 Task: Add Aura Cacia Fresh Ginger Essential Oil to the cart.
Action: Mouse moved to (676, 240)
Screenshot: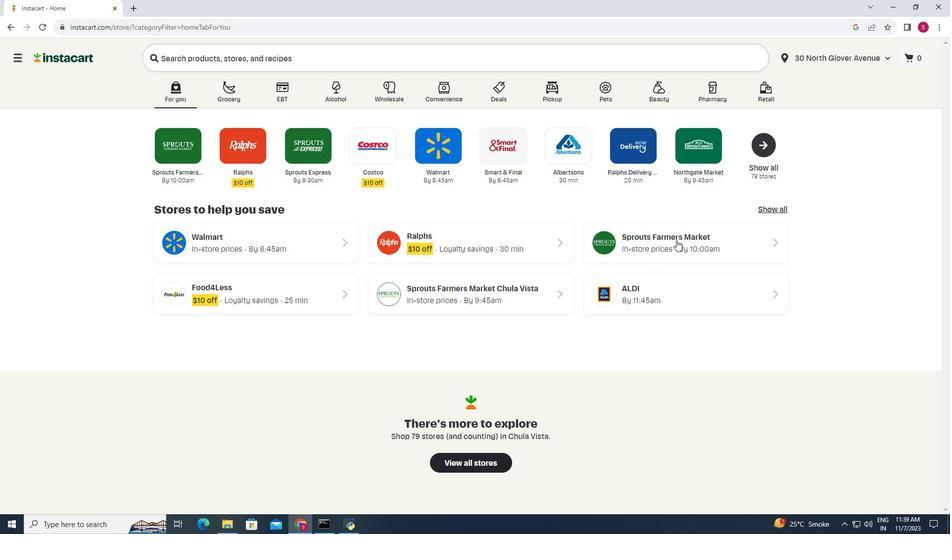 
Action: Mouse pressed left at (676, 240)
Screenshot: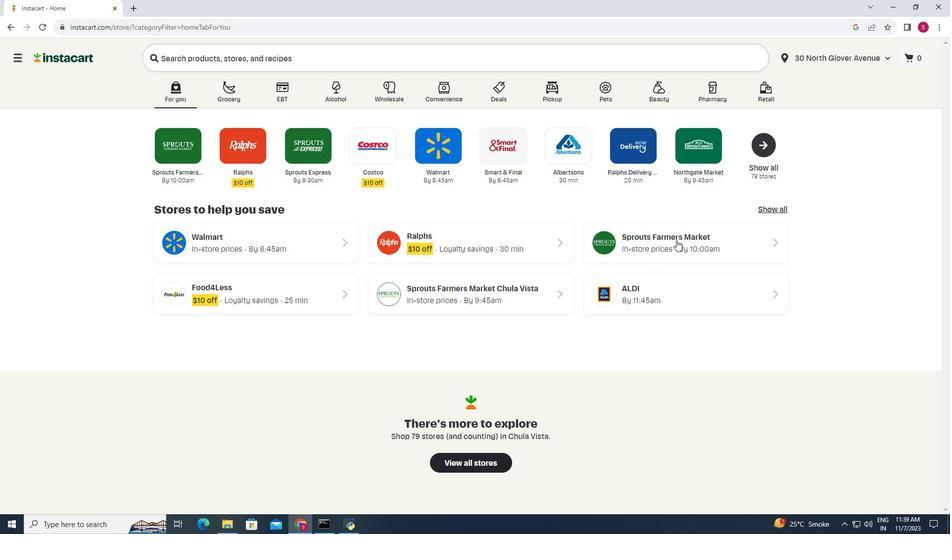 
Action: Mouse moved to (78, 300)
Screenshot: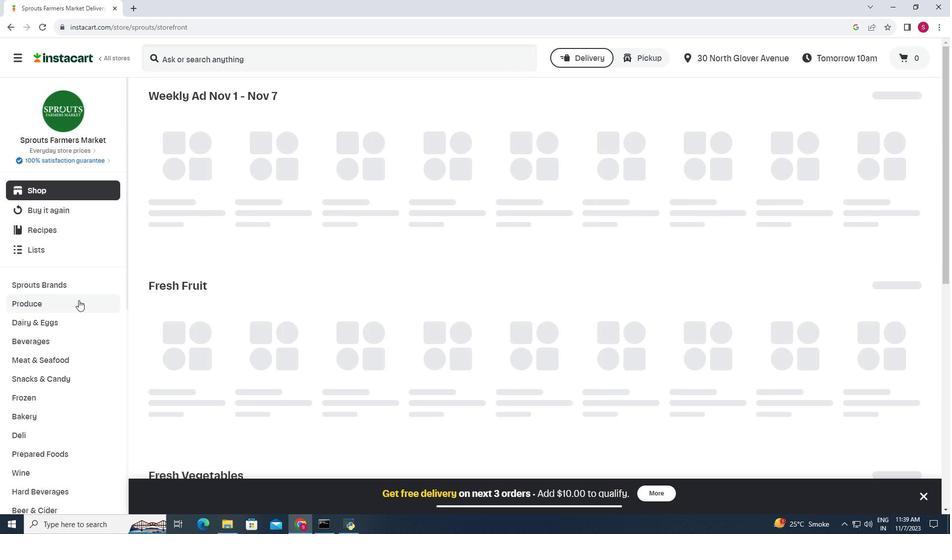 
Action: Mouse scrolled (78, 299) with delta (0, 0)
Screenshot: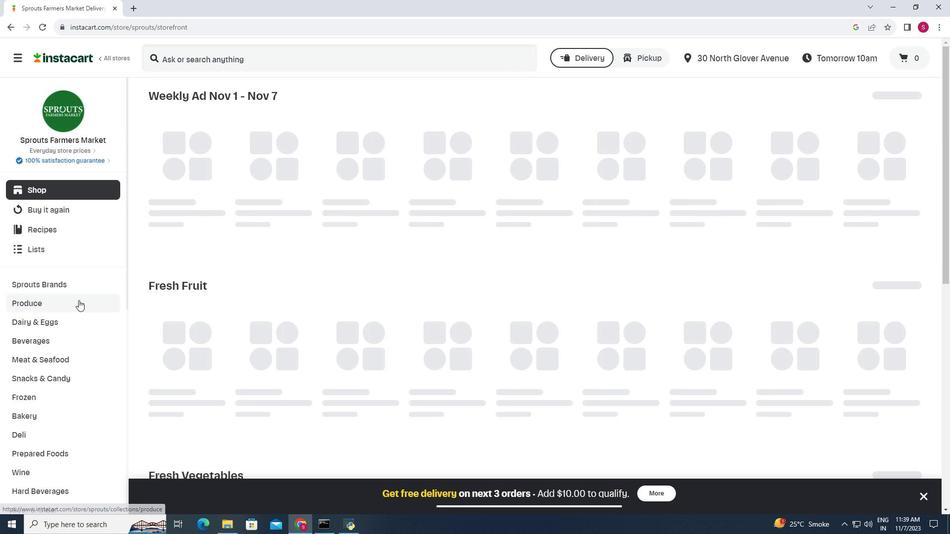 
Action: Mouse scrolled (78, 299) with delta (0, 0)
Screenshot: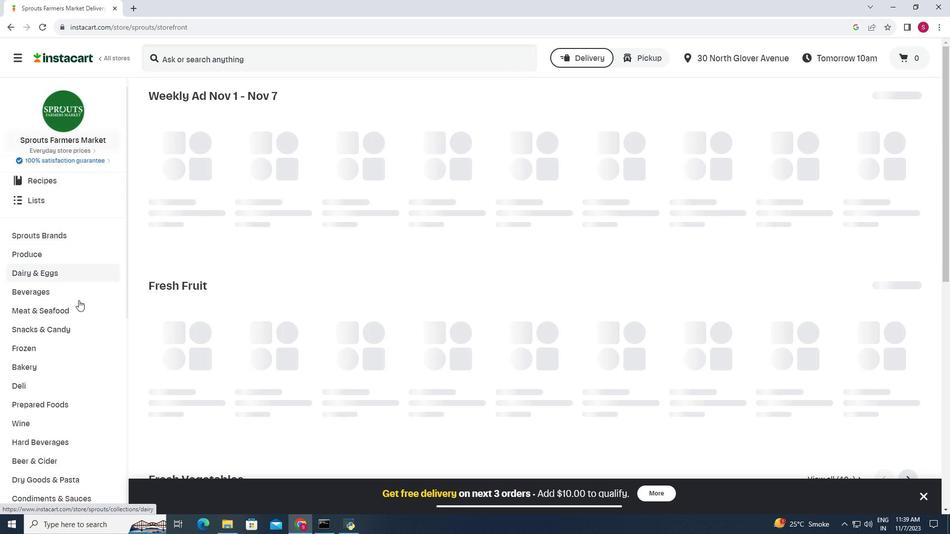 
Action: Mouse scrolled (78, 299) with delta (0, 0)
Screenshot: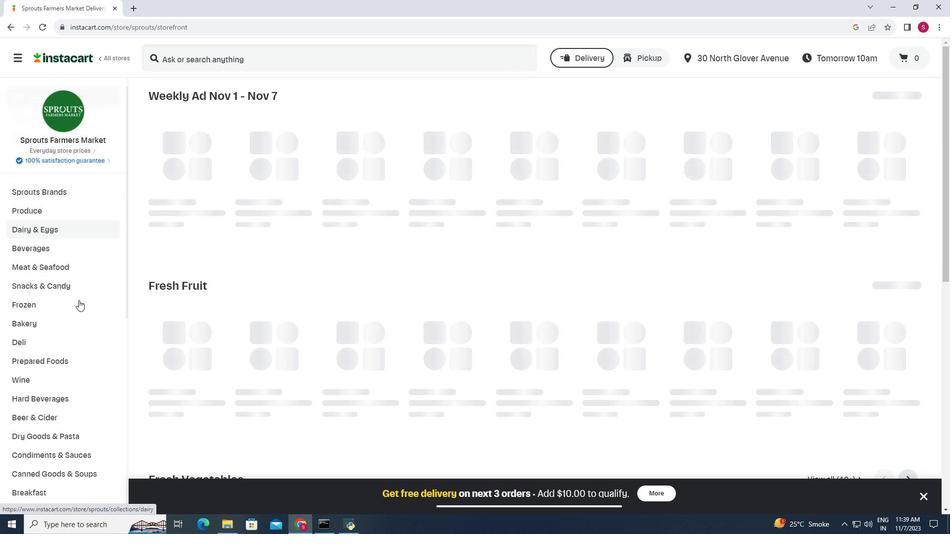 
Action: Mouse scrolled (78, 299) with delta (0, 0)
Screenshot: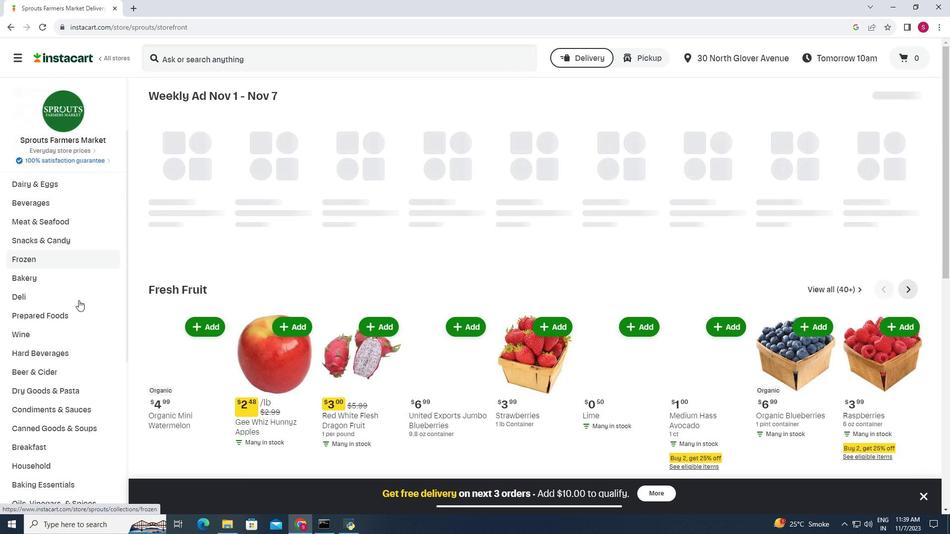 
Action: Mouse moved to (47, 406)
Screenshot: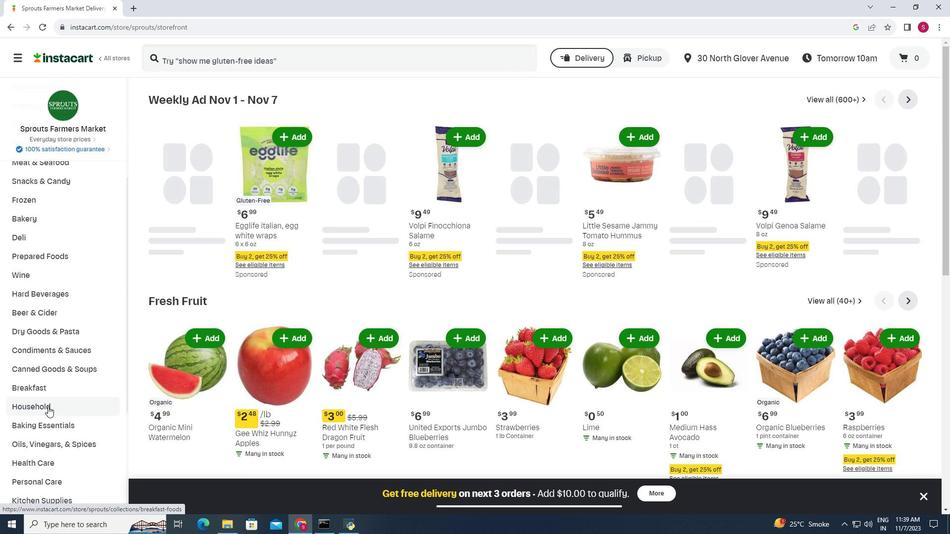
Action: Mouse pressed left at (47, 406)
Screenshot: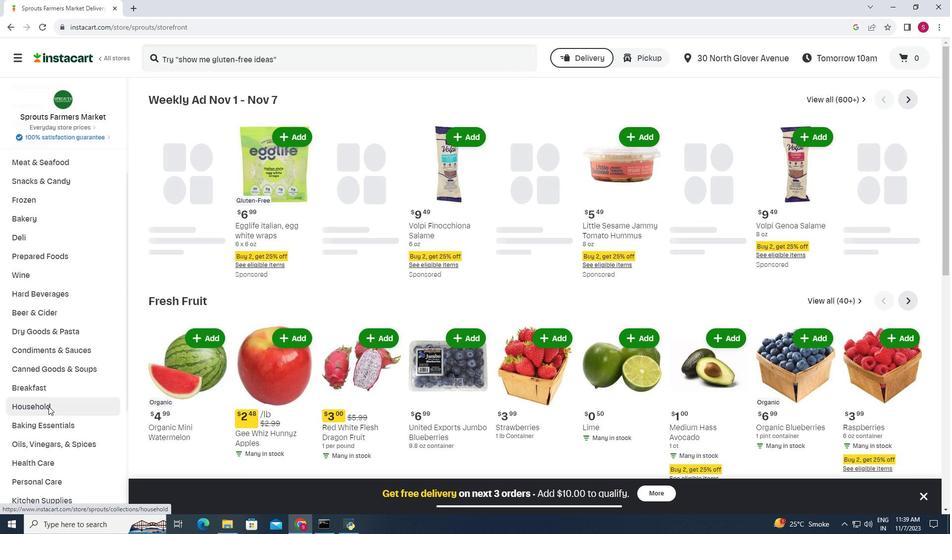 
Action: Mouse moved to (548, 123)
Screenshot: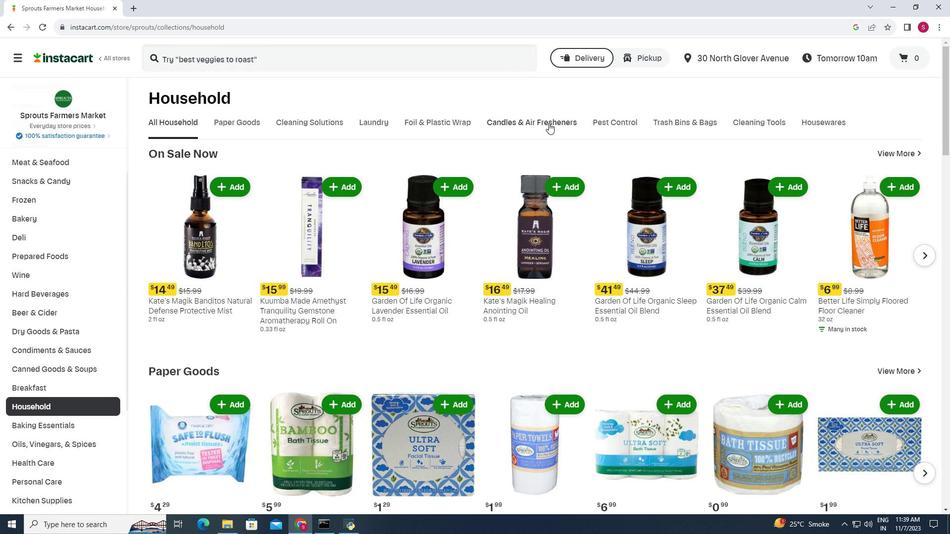 
Action: Mouse pressed left at (548, 123)
Screenshot: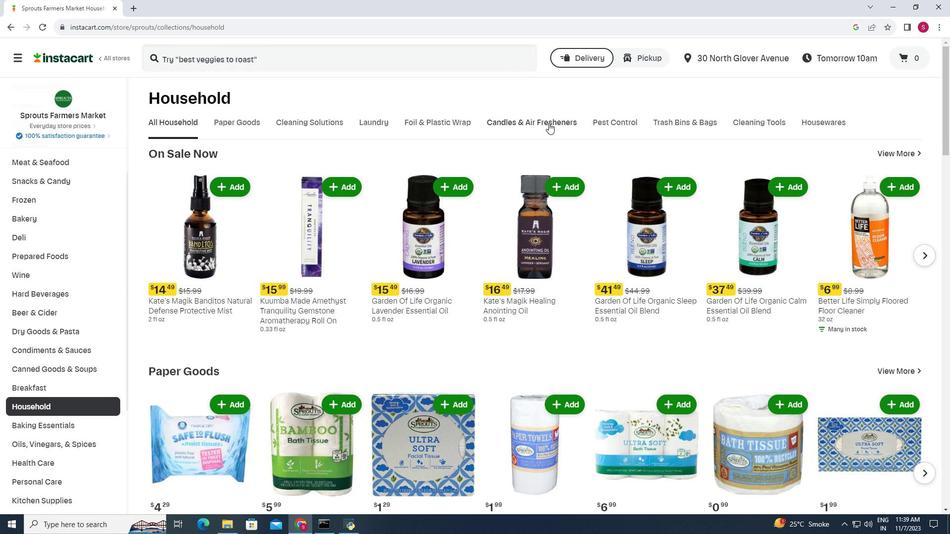 
Action: Mouse moved to (284, 52)
Screenshot: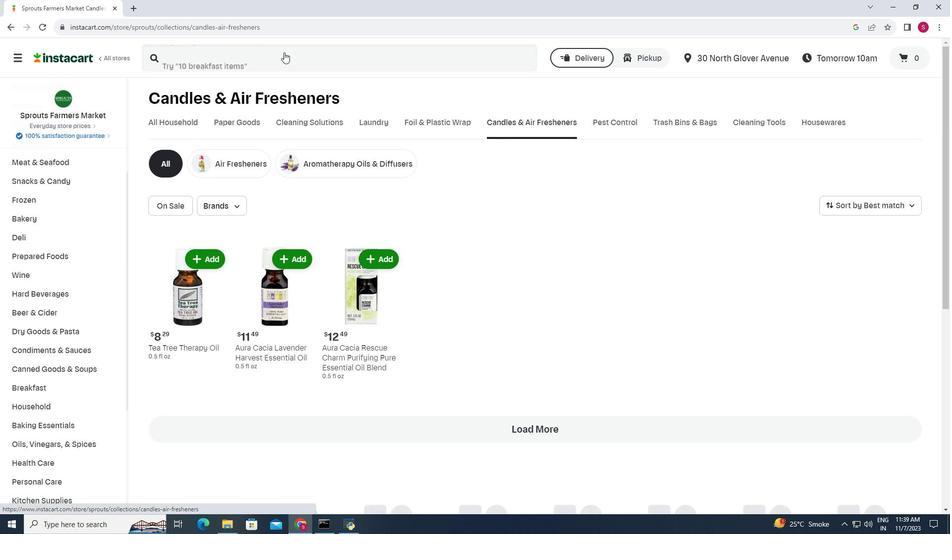 
Action: Mouse pressed left at (284, 52)
Screenshot: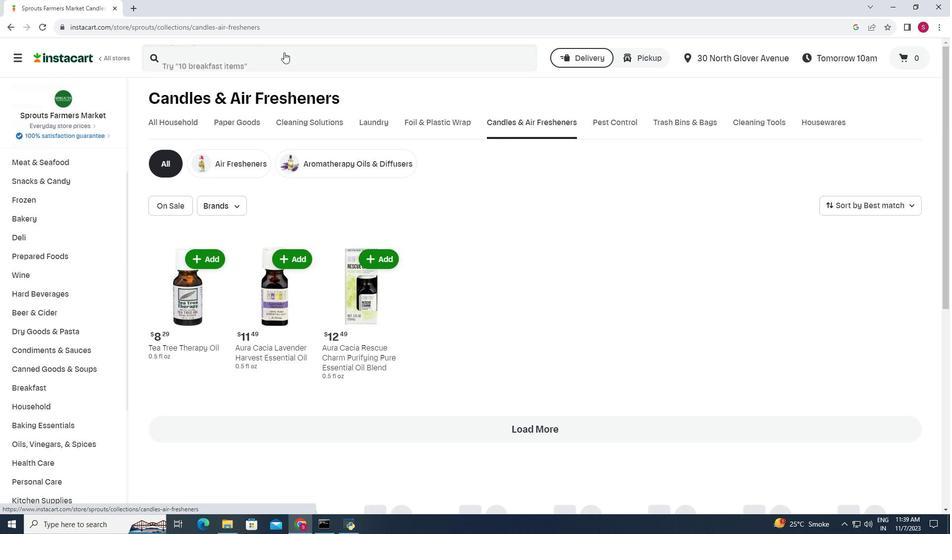 
Action: Mouse moved to (239, 47)
Screenshot: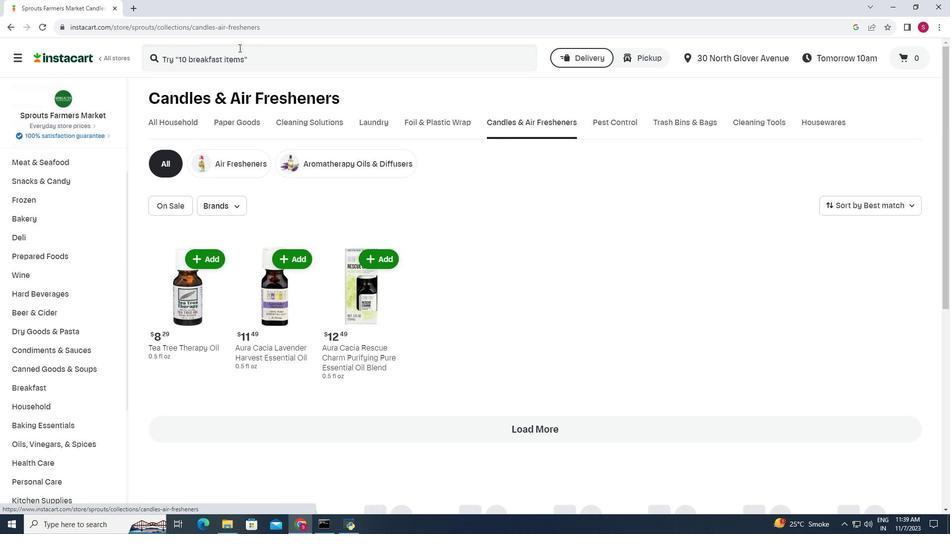 
Action: Mouse pressed left at (239, 47)
Screenshot: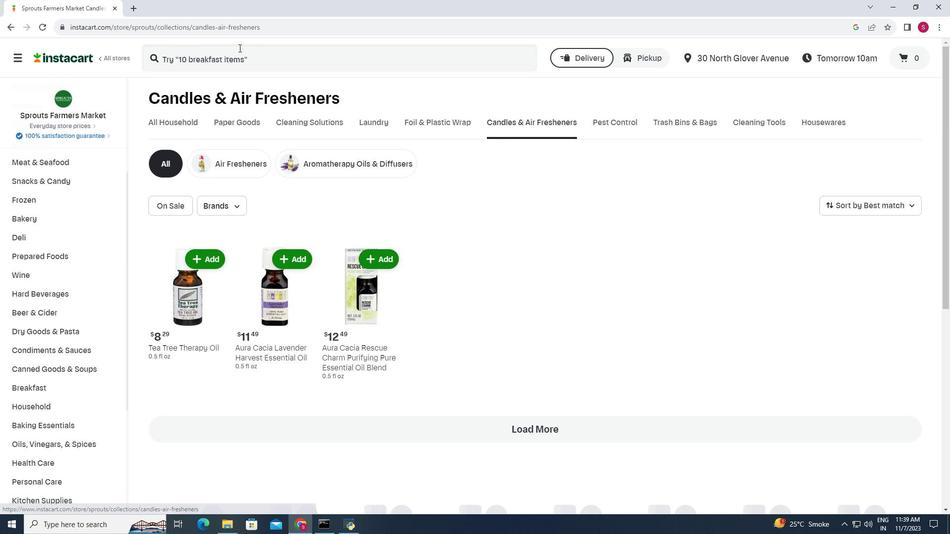 
Action: Mouse moved to (232, 53)
Screenshot: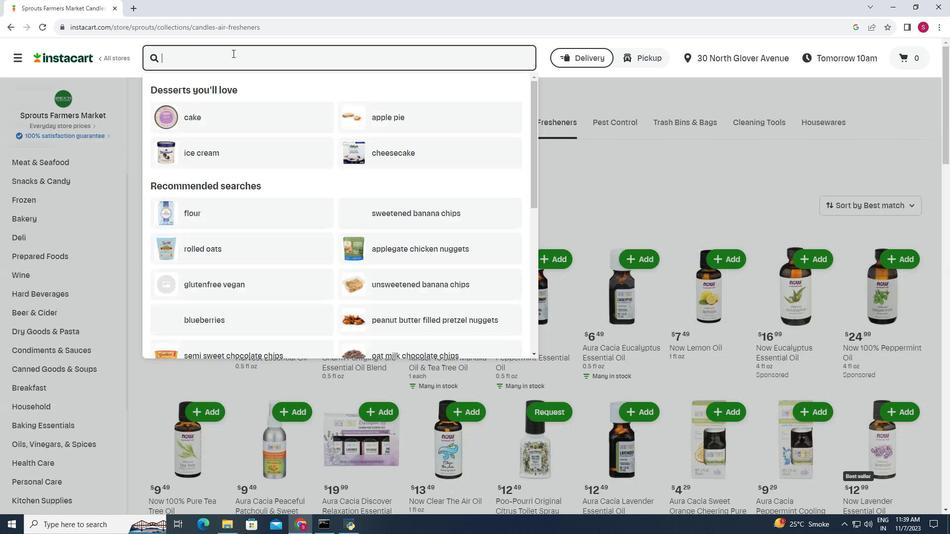 
Action: Mouse pressed left at (232, 53)
Screenshot: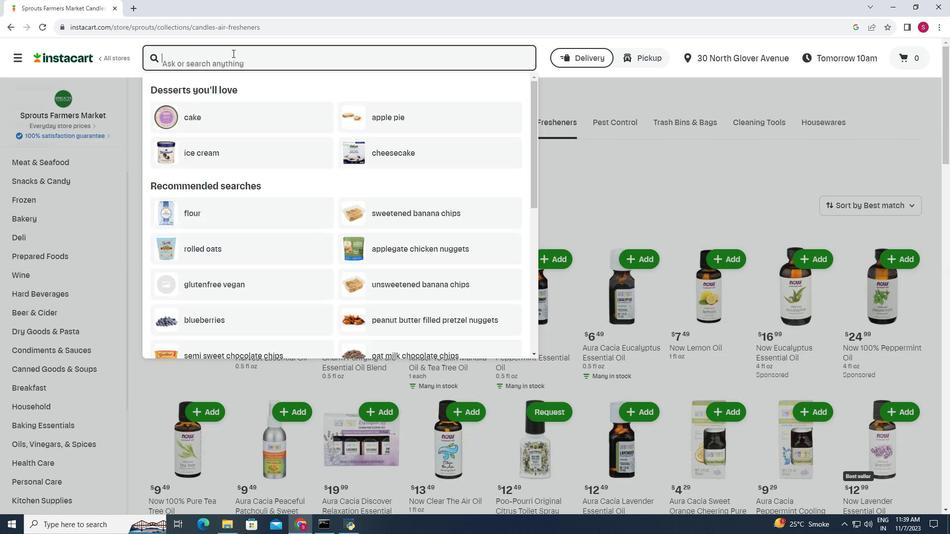 
Action: Mouse moved to (232, 53)
Screenshot: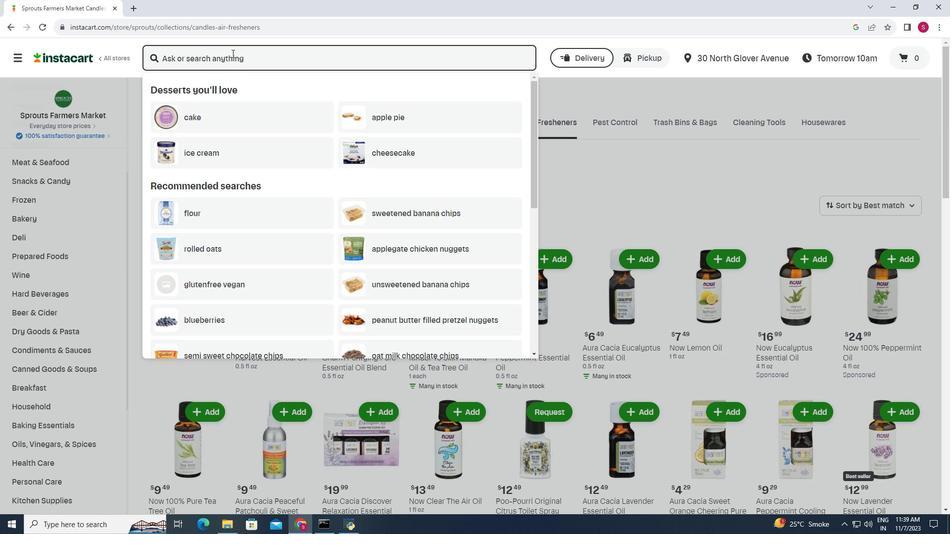 
Action: Key pressed <Key.shift>Aura<Key.space><Key.shift>Cacia<Key.space><Key.shift>Fresh<Key.space><Key.shift>Ginger<Key.space><Key.shift>Essential<Key.space><Key.shift>P<Key.backspace><Key.shift>Oil<Key.enter>
Screenshot: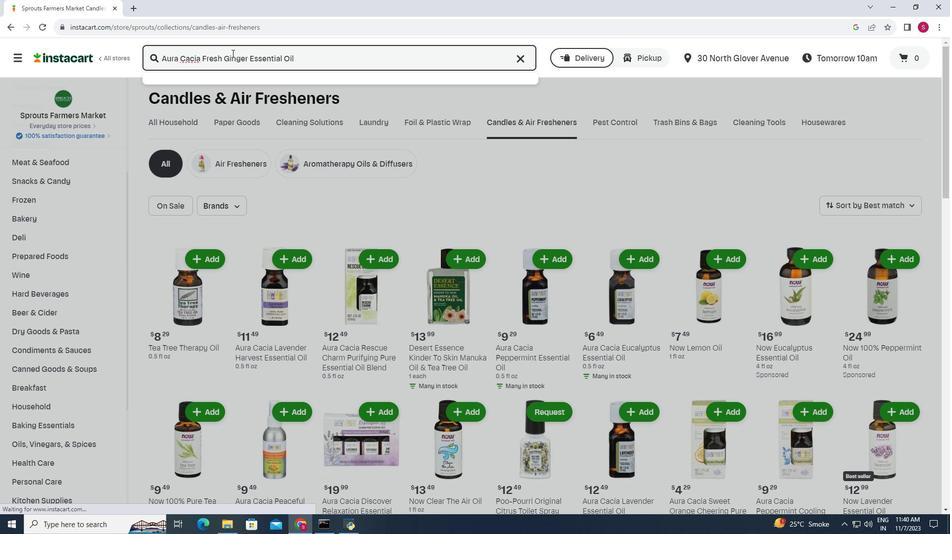 
Action: Mouse moved to (311, 187)
Screenshot: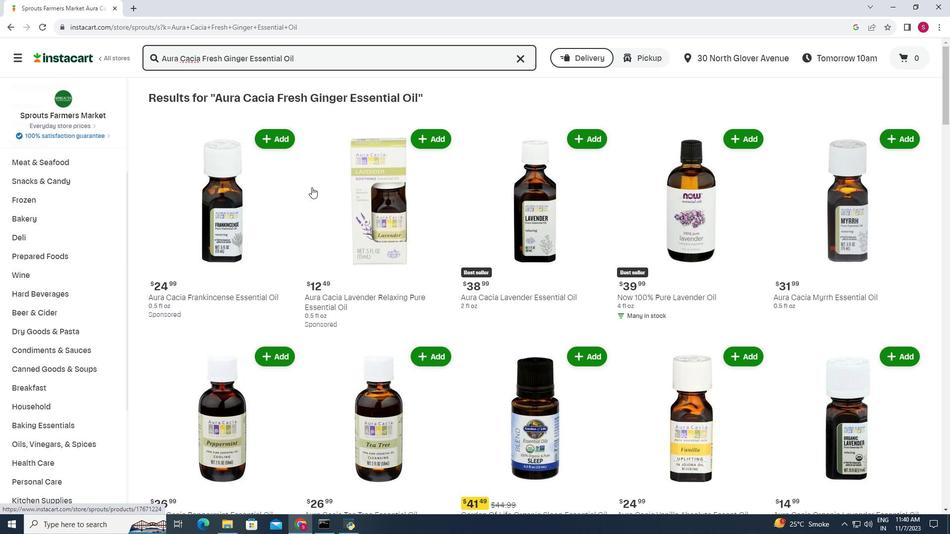 
Action: Mouse scrolled (311, 187) with delta (0, 0)
Screenshot: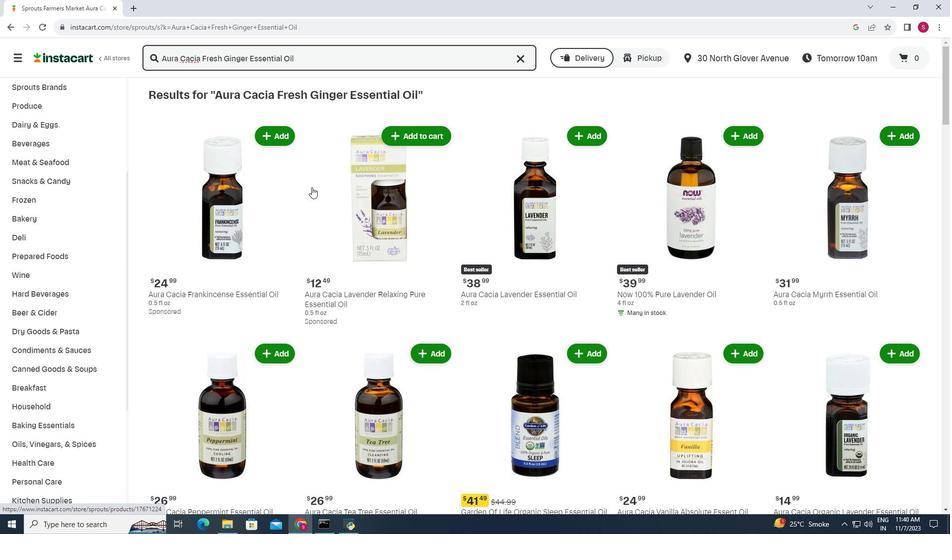 
Action: Mouse scrolled (311, 188) with delta (0, 0)
Screenshot: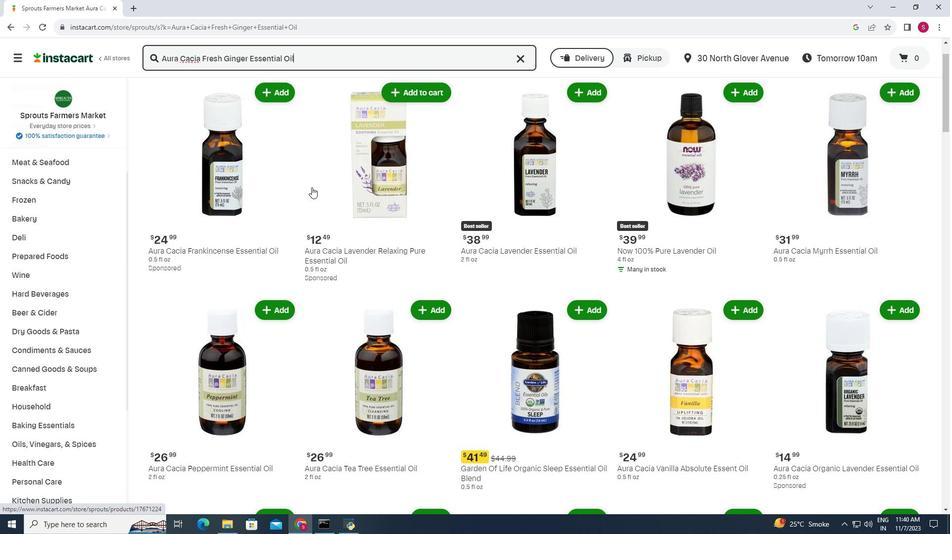 
Action: Mouse moved to (307, 185)
Screenshot: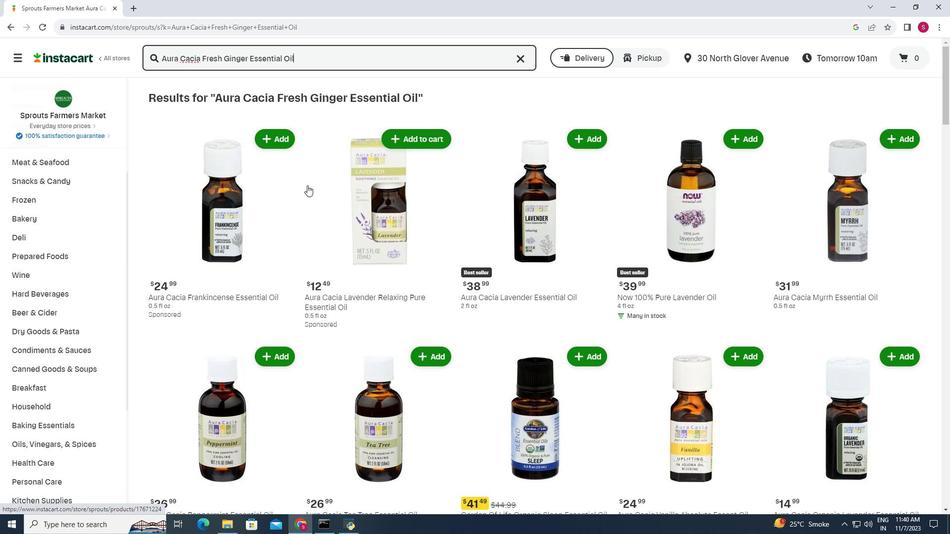 
Action: Mouse scrolled (307, 185) with delta (0, 0)
Screenshot: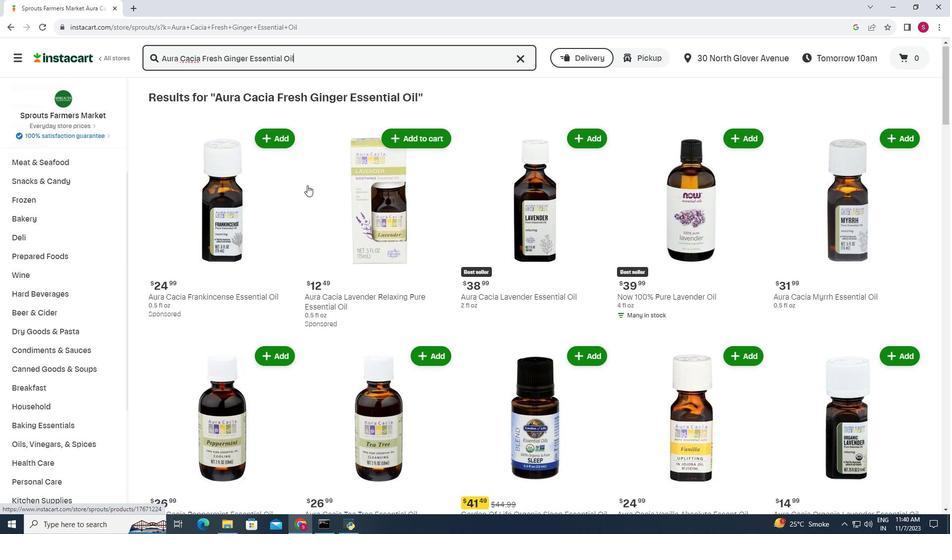 
Action: Mouse moved to (307, 185)
Screenshot: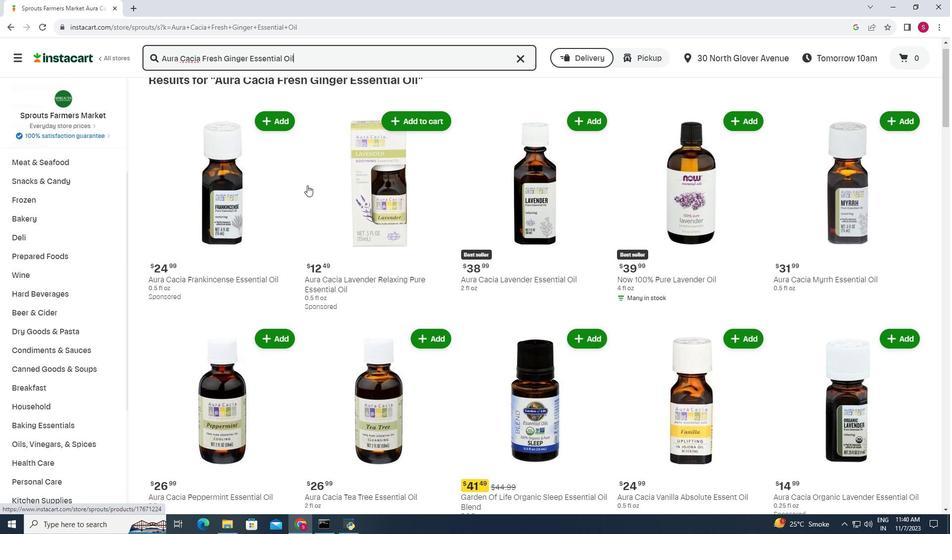 
Action: Mouse scrolled (307, 185) with delta (0, 0)
Screenshot: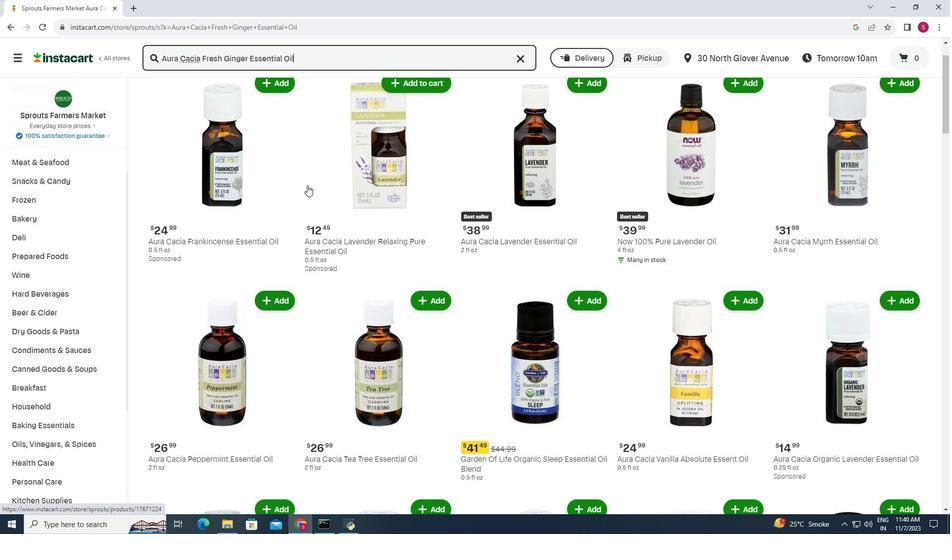 
Action: Mouse scrolled (307, 185) with delta (0, 0)
Screenshot: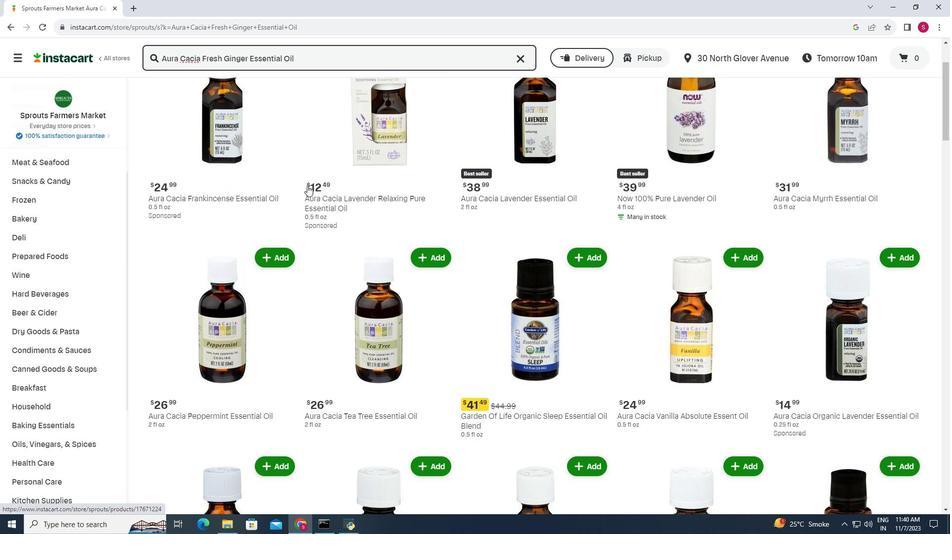 
Action: Mouse moved to (307, 186)
Screenshot: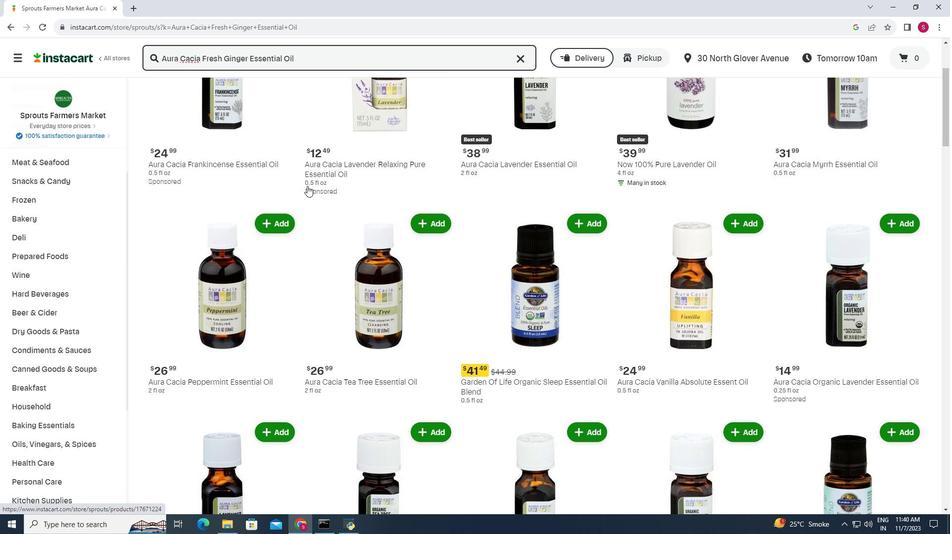 
Action: Mouse scrolled (307, 185) with delta (0, 0)
Screenshot: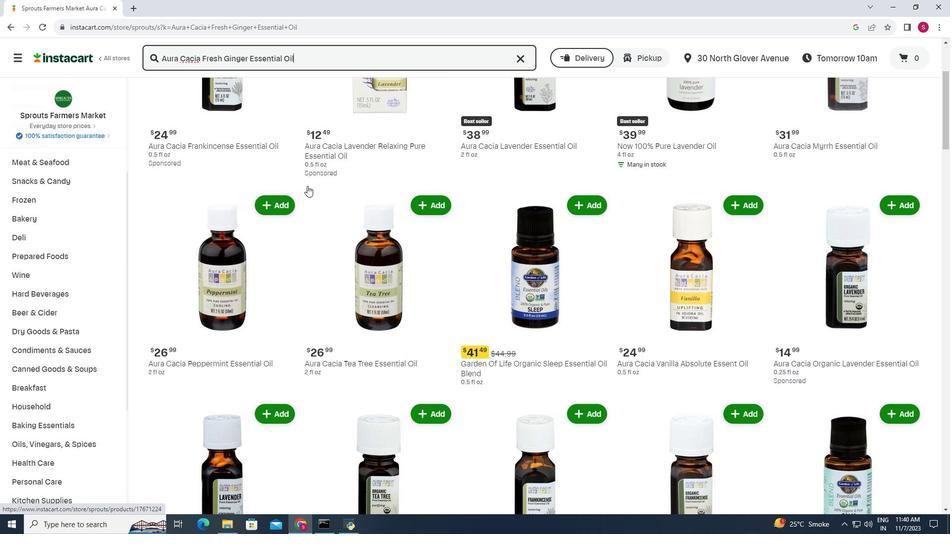 
Action: Mouse moved to (306, 186)
Screenshot: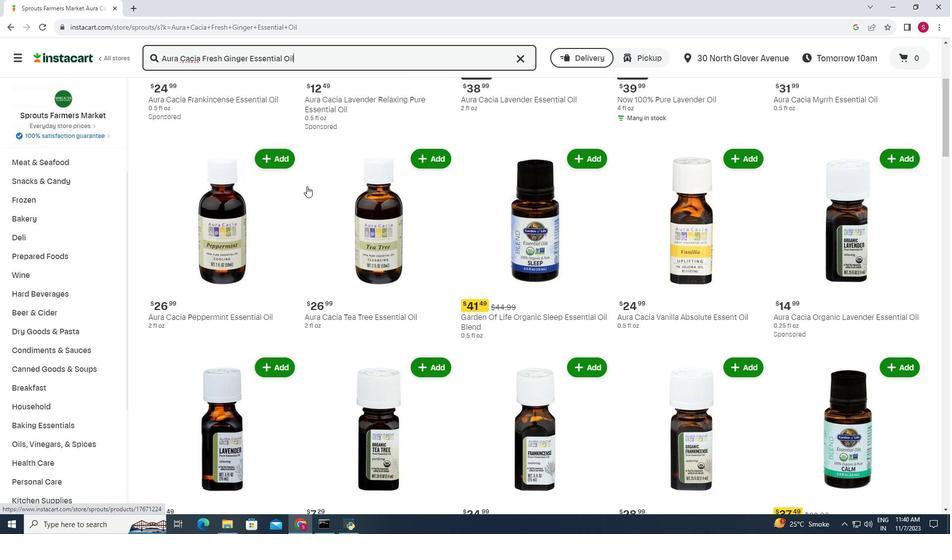 
Action: Mouse scrolled (306, 186) with delta (0, 0)
Screenshot: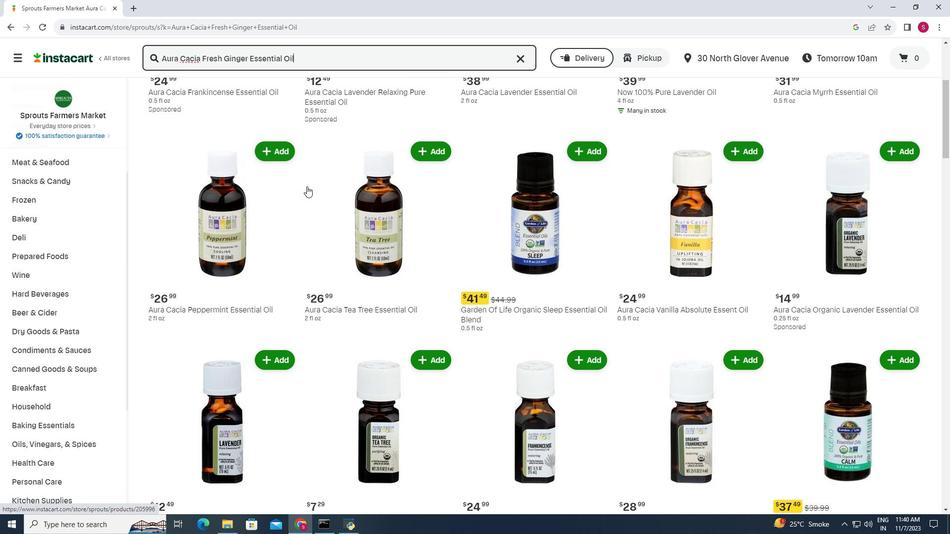 
Action: Mouse moved to (306, 186)
Screenshot: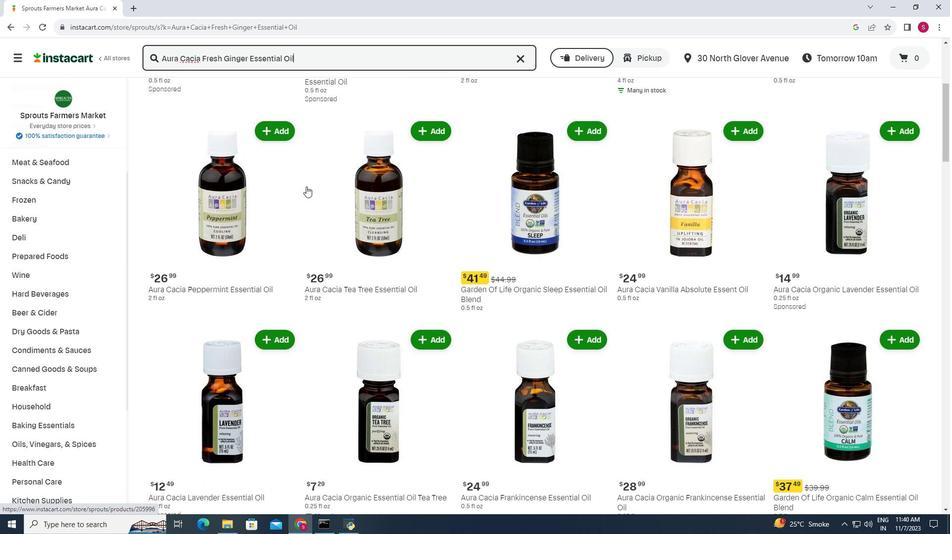 
Action: Mouse scrolled (306, 186) with delta (0, 0)
Screenshot: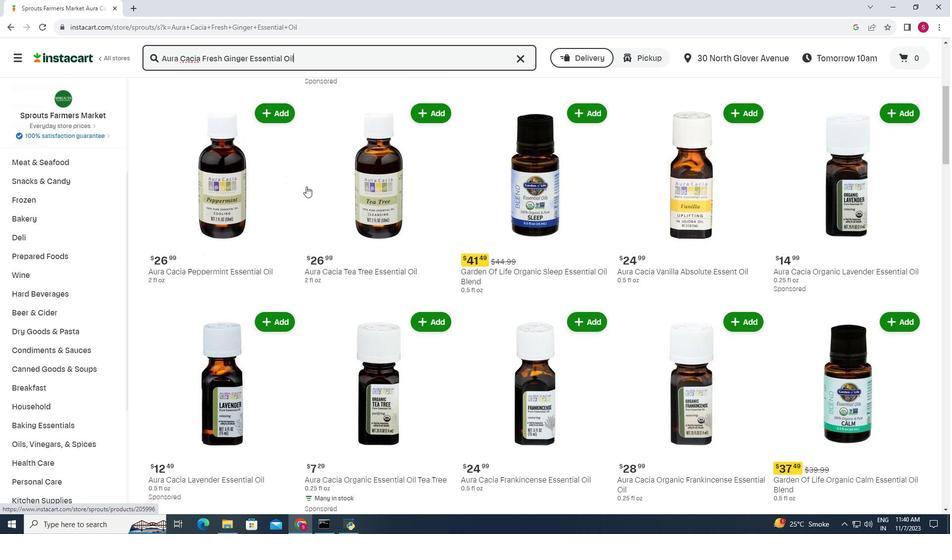 
